 Task: Invite Team Member Softage.1@softage.net to Workspace Event Planning and Coordination. Invite Team Member Softage.2@softage.net to Workspace Event Planning and Coordination. Invite Team Member Softage.3@softage.net to Workspace Event Planning and Coordination. Invite Team Member Softage.4@softage.net to Workspace Event Planning and Coordination
Action: Mouse moved to (741, 107)
Screenshot: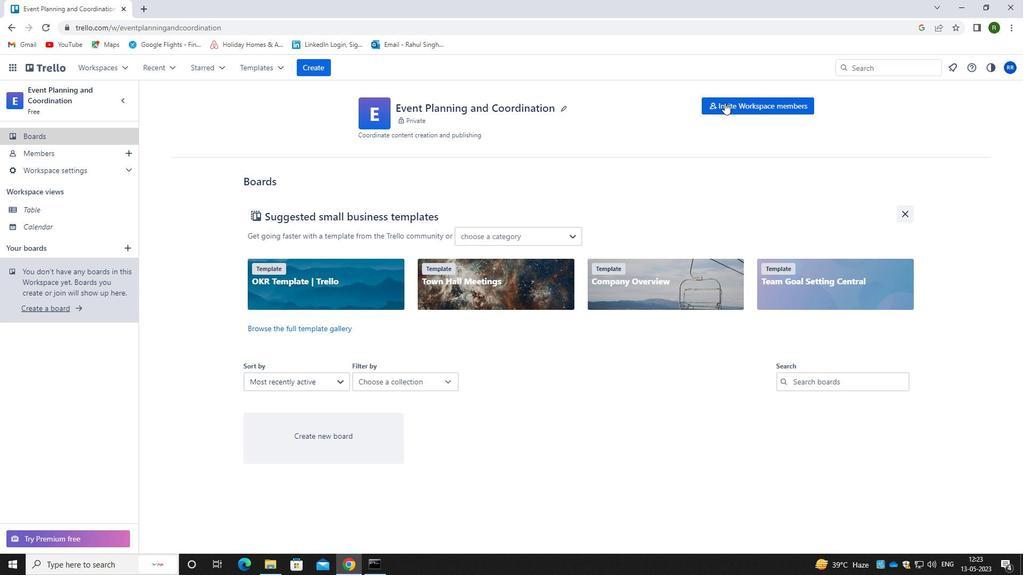 
Action: Mouse pressed left at (741, 107)
Screenshot: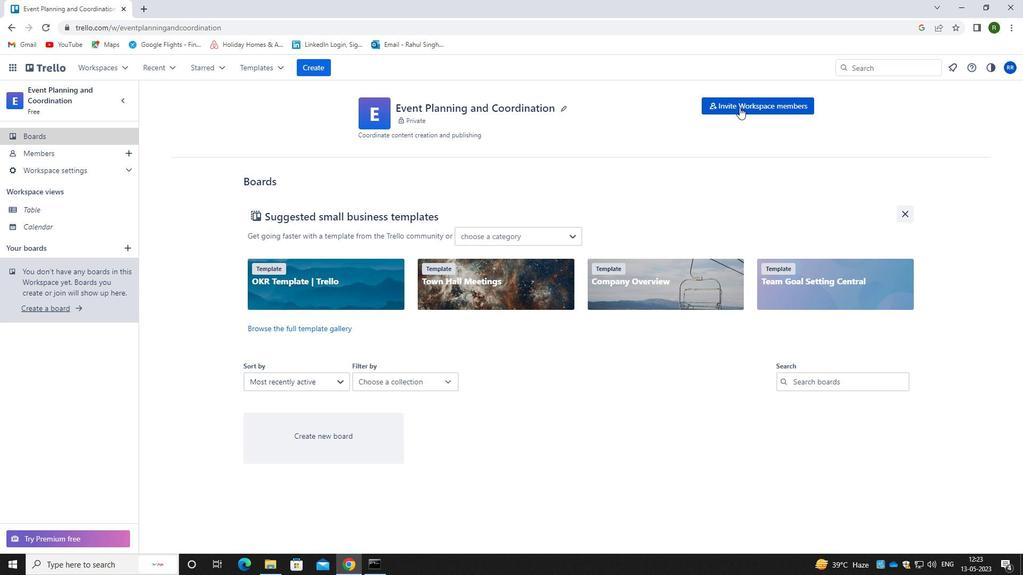 
Action: Mouse moved to (456, 290)
Screenshot: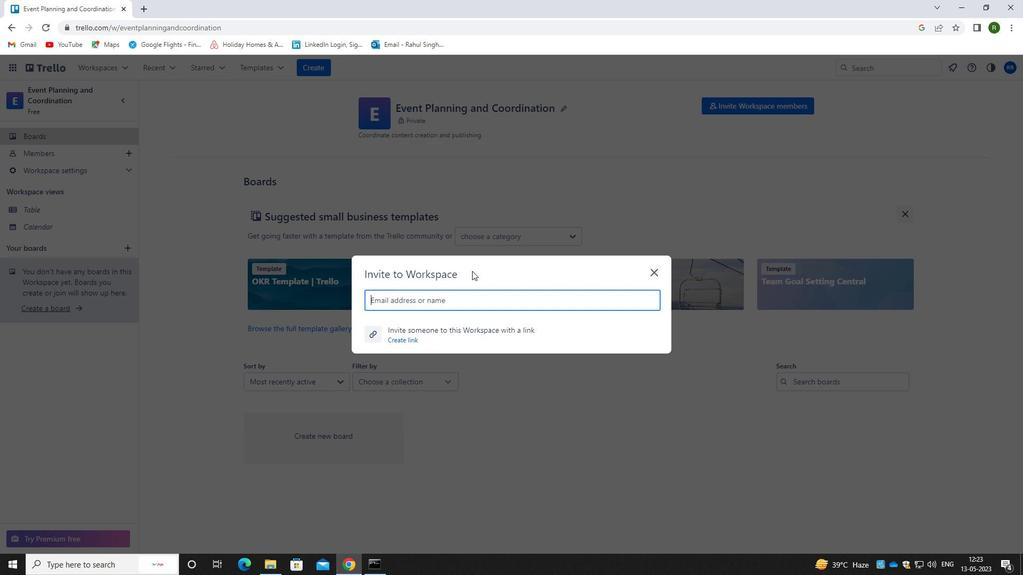 
Action: Key pressed <Key.caps_lock>s<Key.caps_lock>Oftage.1<Key.shift>@SOFTAGE.NET
Screenshot: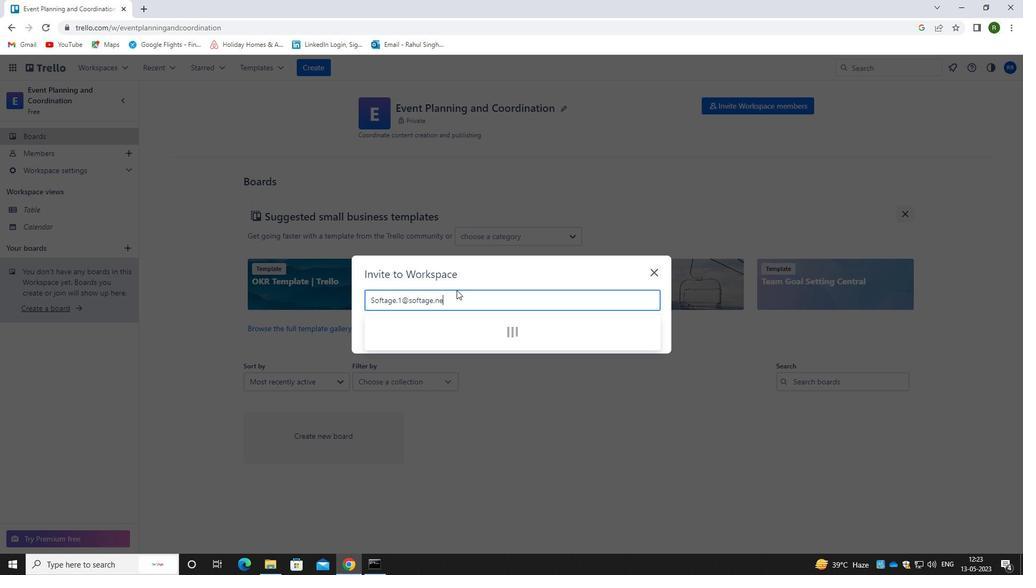 
Action: Mouse moved to (390, 326)
Screenshot: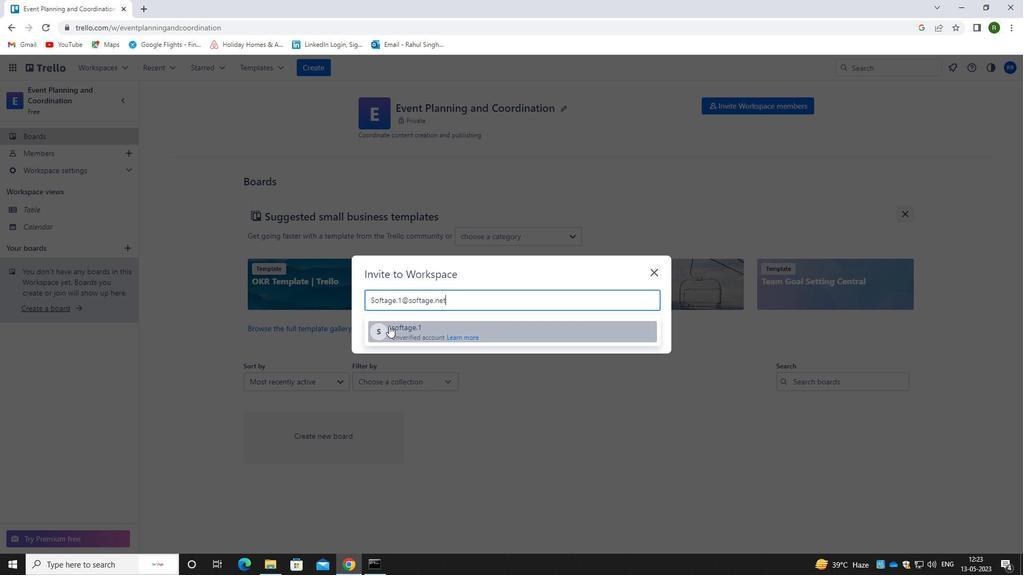 
Action: Mouse pressed left at (390, 326)
Screenshot: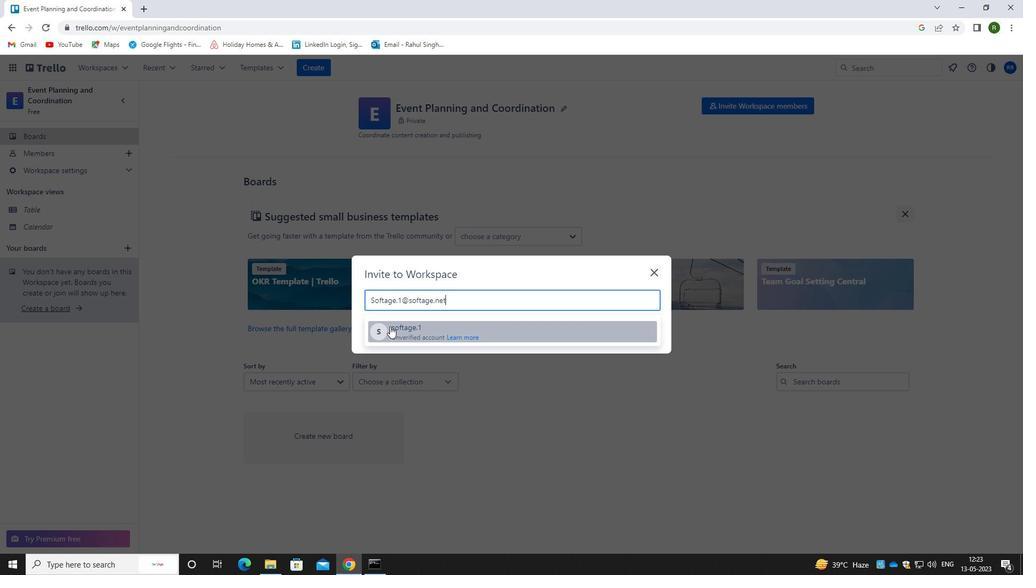 
Action: Mouse moved to (628, 281)
Screenshot: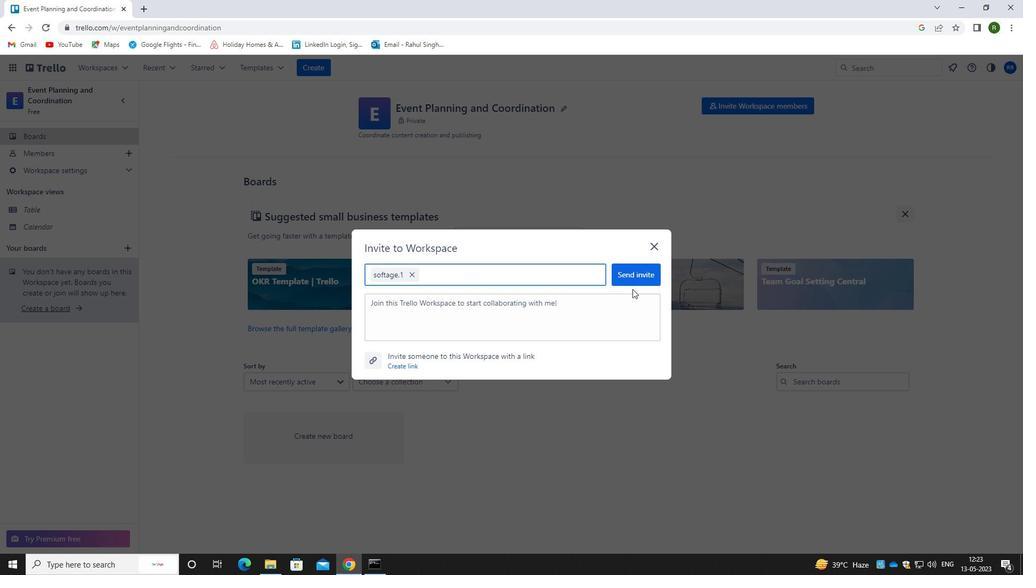 
Action: Mouse pressed left at (628, 281)
Screenshot: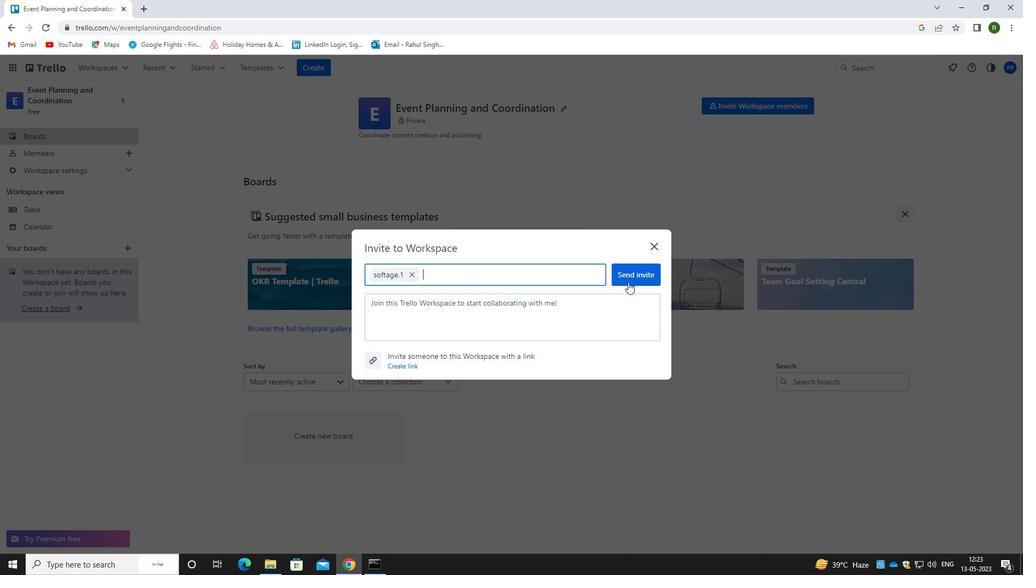 
Action: Mouse moved to (726, 108)
Screenshot: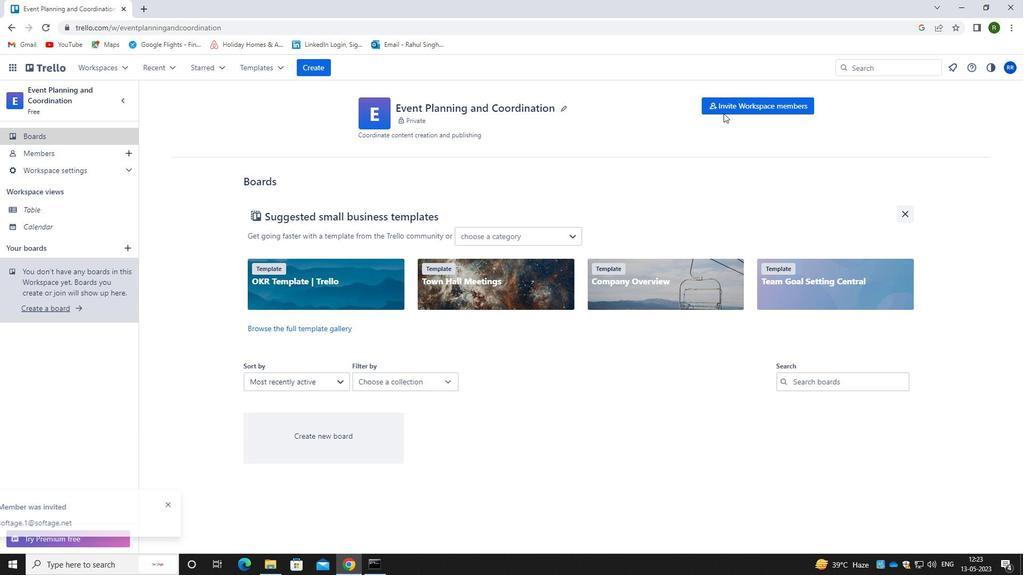 
Action: Mouse pressed left at (726, 108)
Screenshot: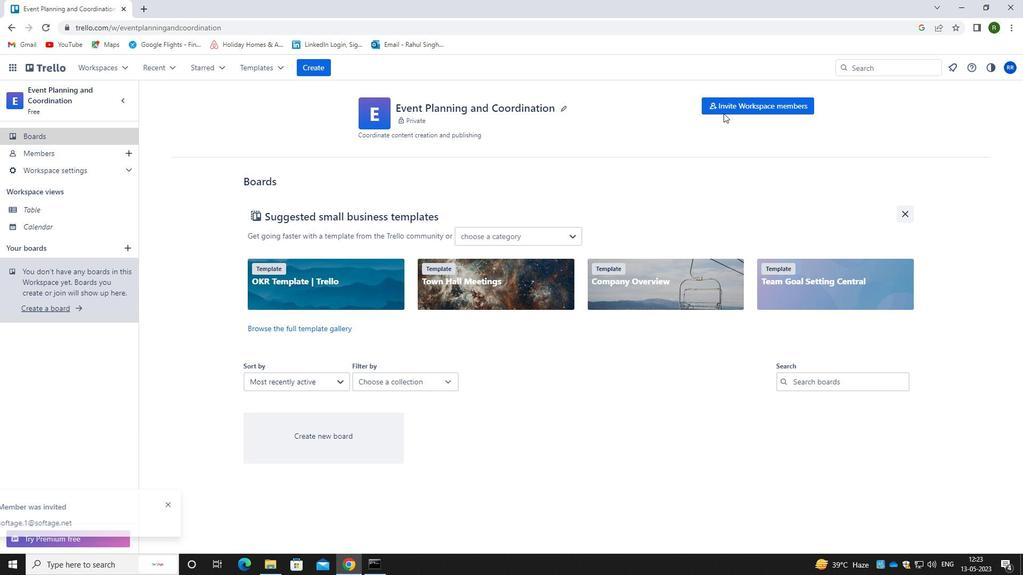
Action: Mouse moved to (516, 305)
Screenshot: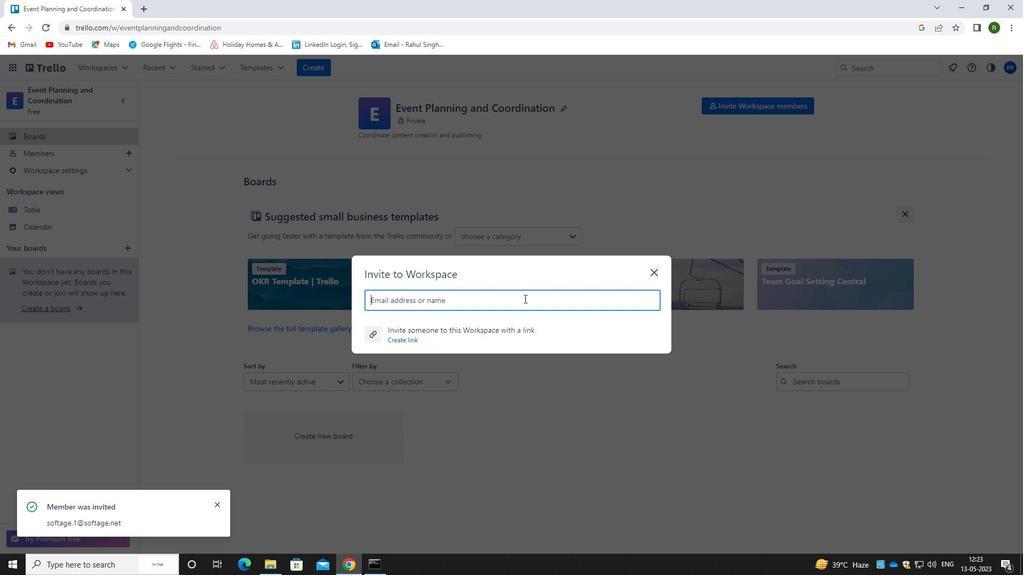 
Action: Key pressed <Key.shift>SI<Key.backspace>OFTAGE.2<Key.shift>@SOFTAGE.NET
Screenshot: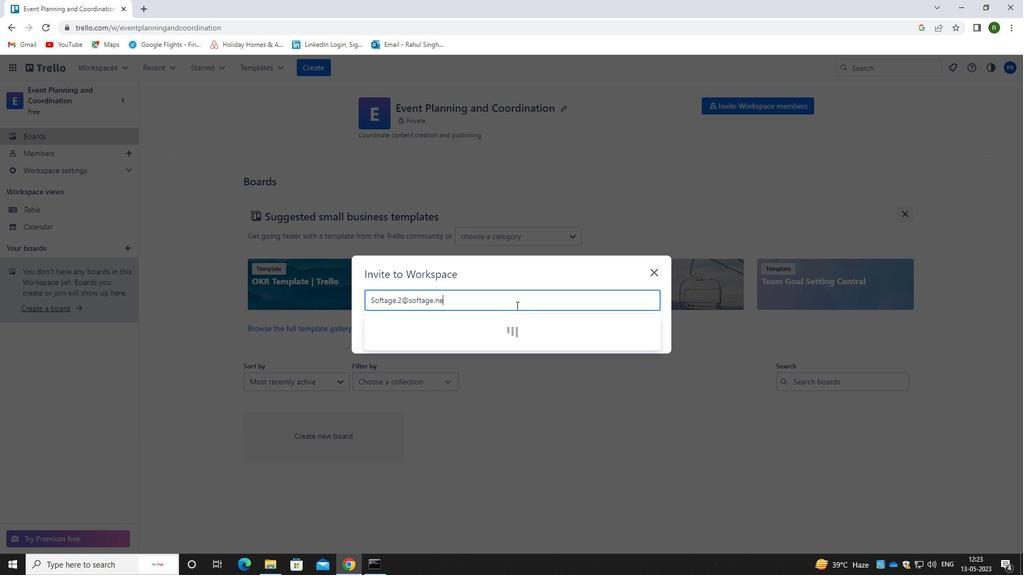 
Action: Mouse moved to (406, 330)
Screenshot: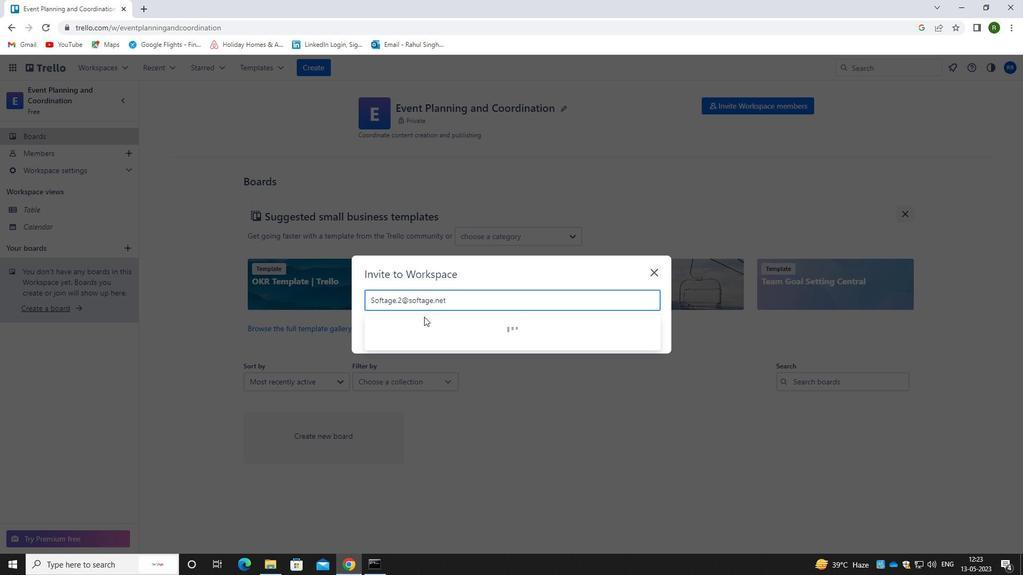 
Action: Mouse pressed left at (406, 330)
Screenshot: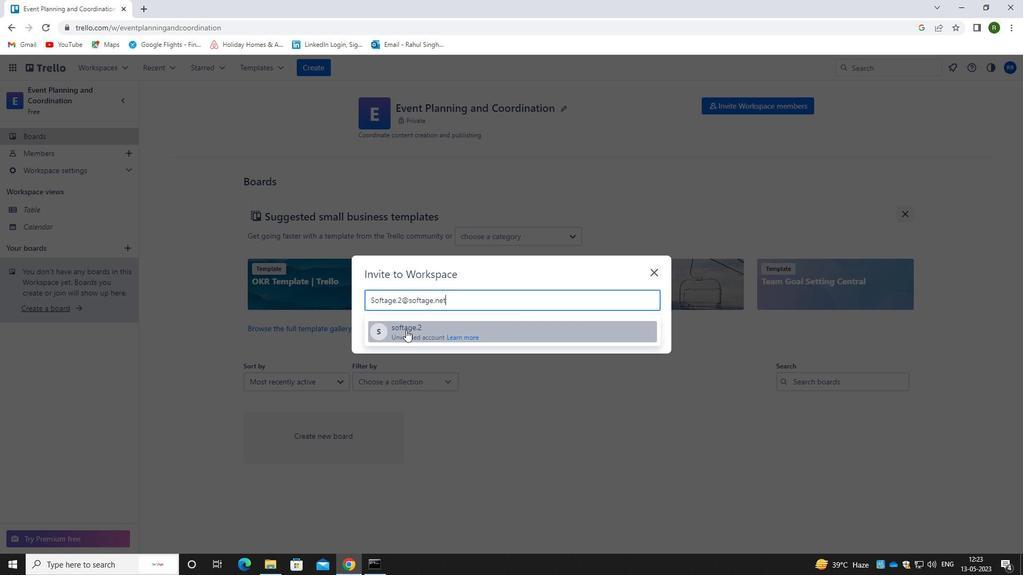 
Action: Mouse moved to (636, 275)
Screenshot: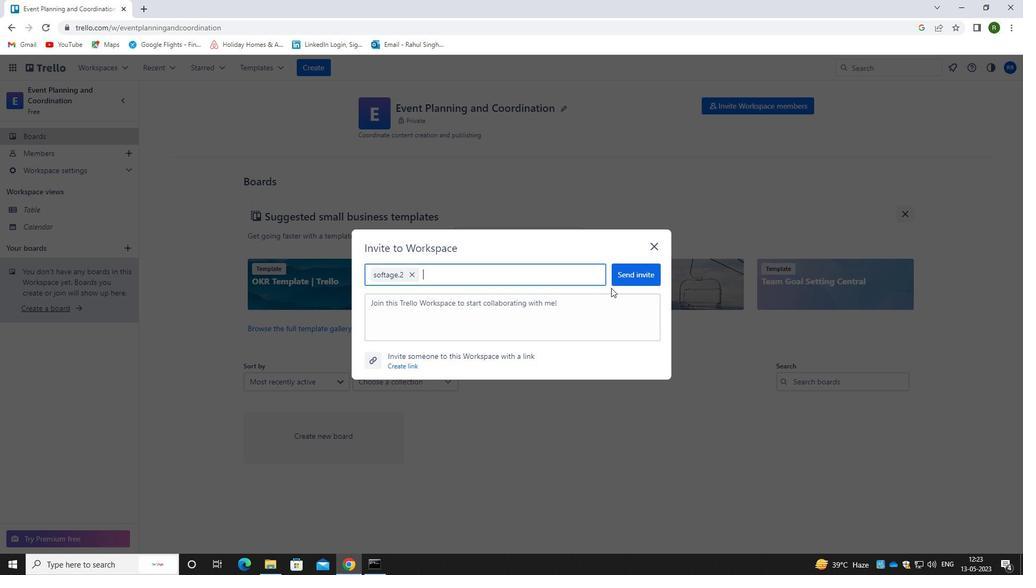 
Action: Mouse pressed left at (636, 275)
Screenshot: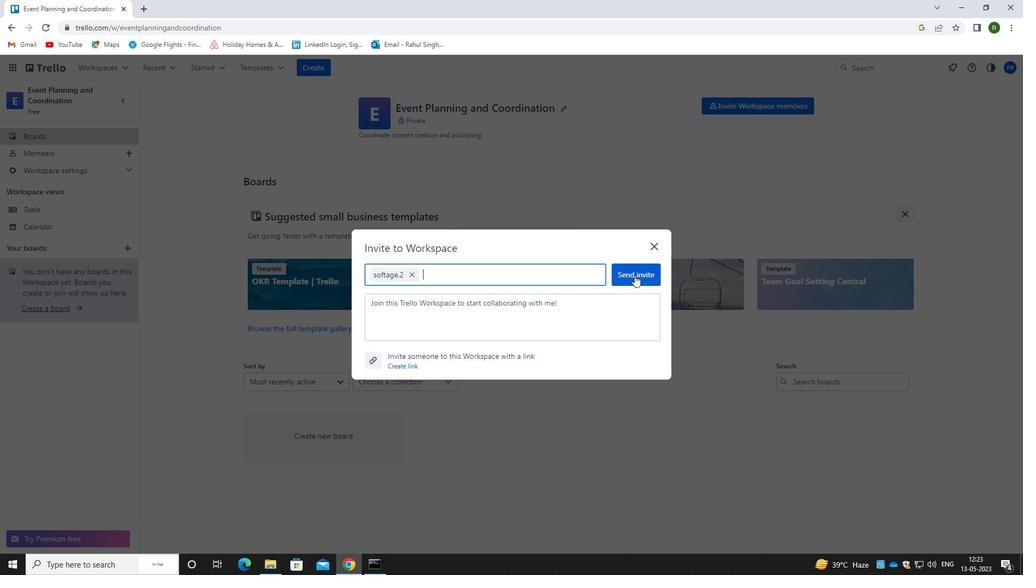 
Action: Mouse moved to (746, 106)
Screenshot: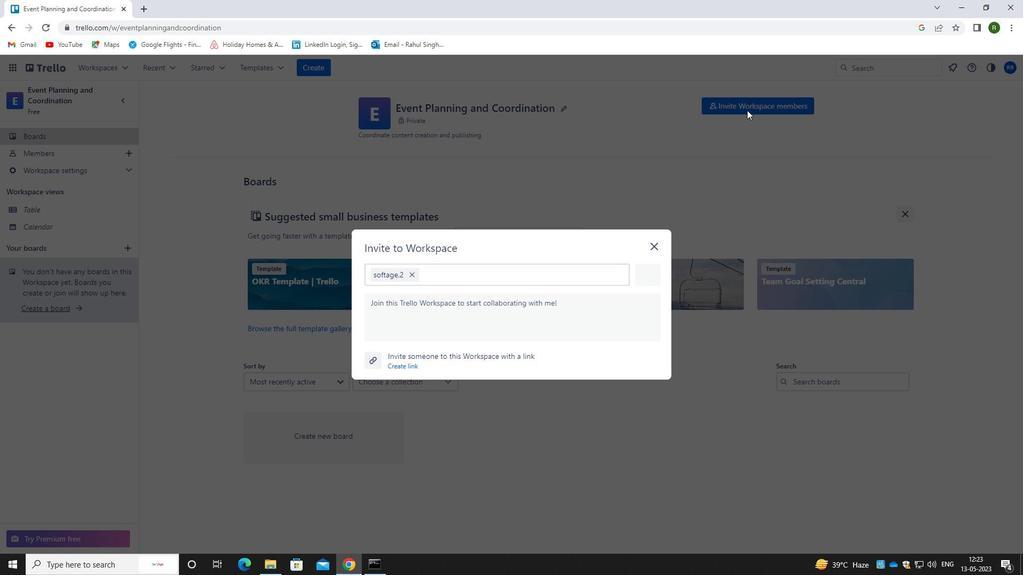 
Action: Mouse pressed left at (746, 106)
Screenshot: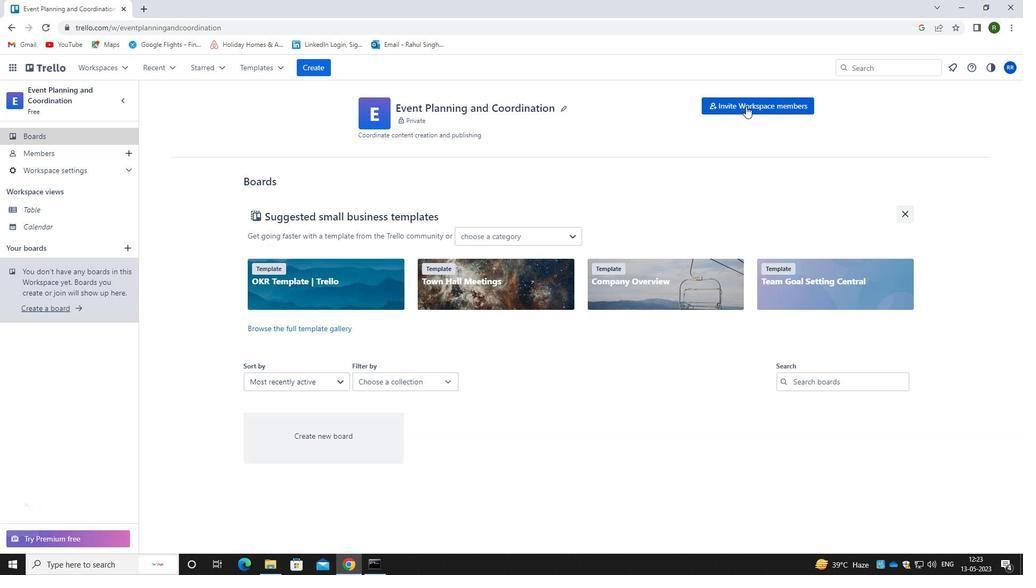 
Action: Mouse moved to (494, 306)
Screenshot: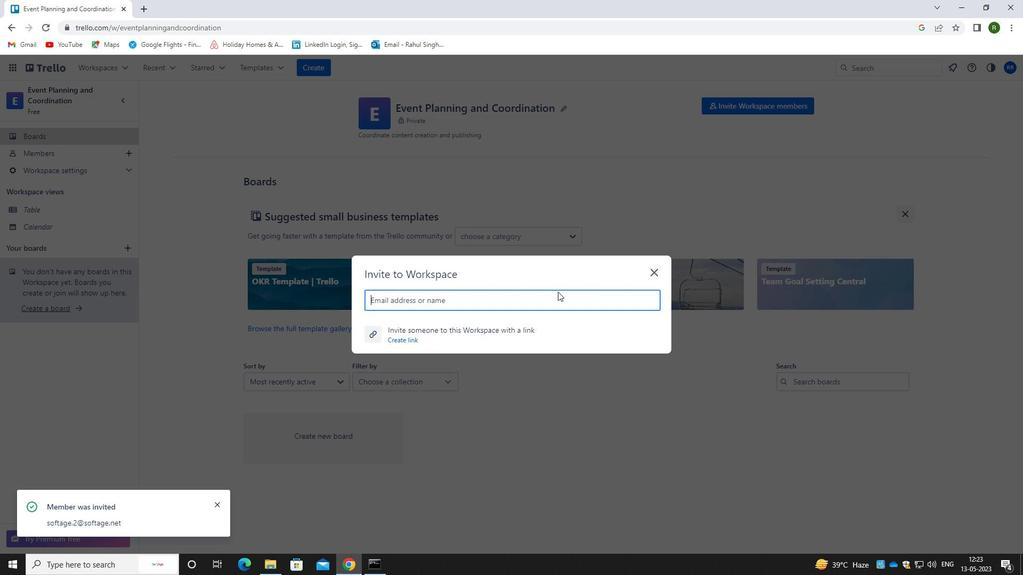 
Action: Key pressed <Key.shift>SOFTAGE.3<Key.shift>@SOFTAGE.NET
Screenshot: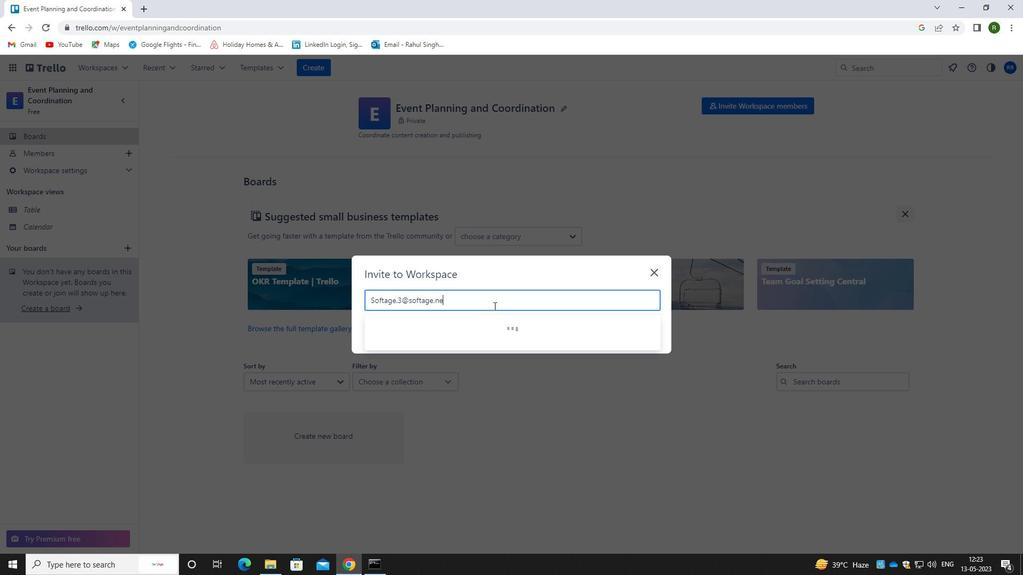 
Action: Mouse moved to (441, 325)
Screenshot: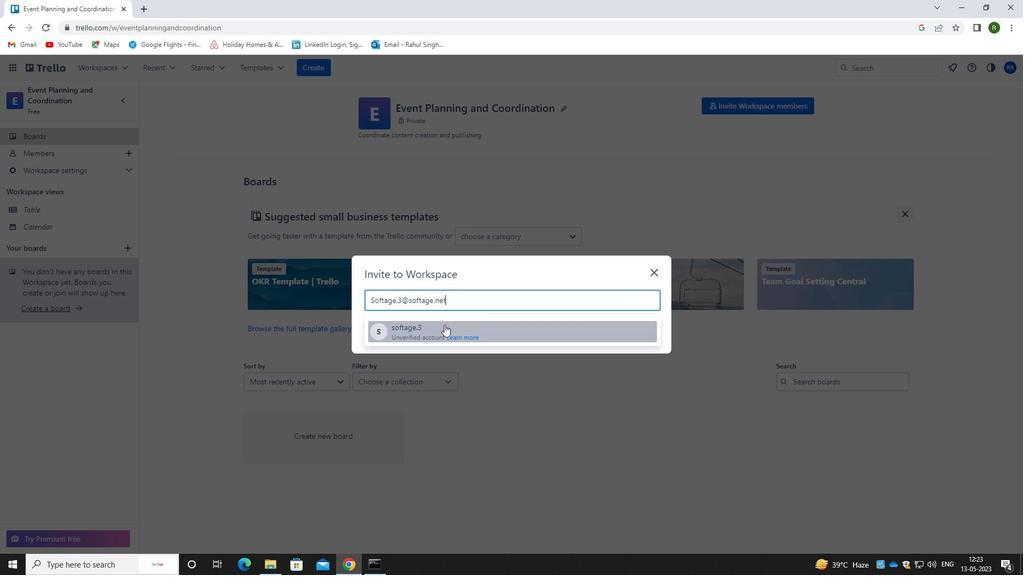 
Action: Mouse pressed left at (441, 325)
Screenshot: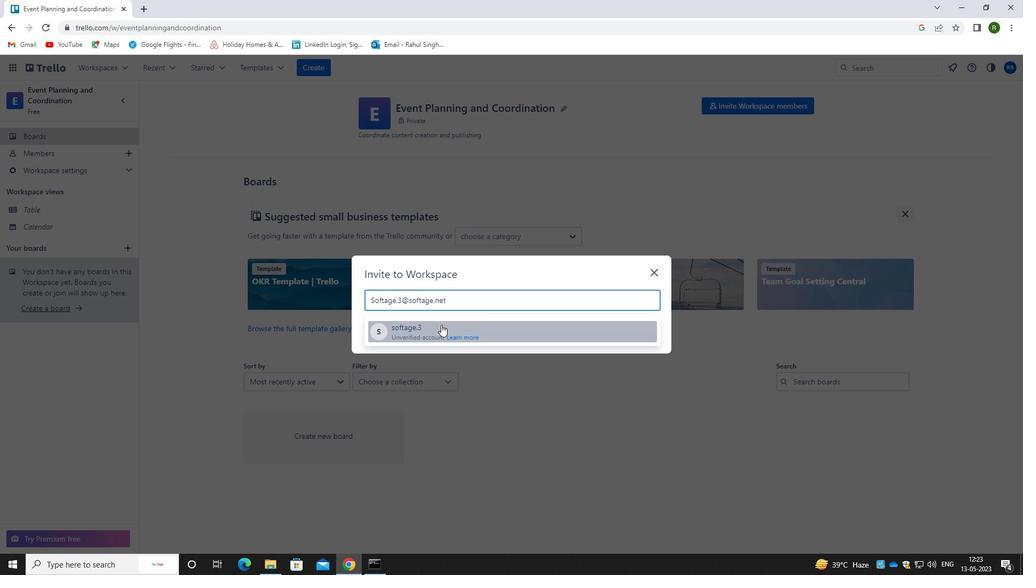 
Action: Mouse moved to (625, 278)
Screenshot: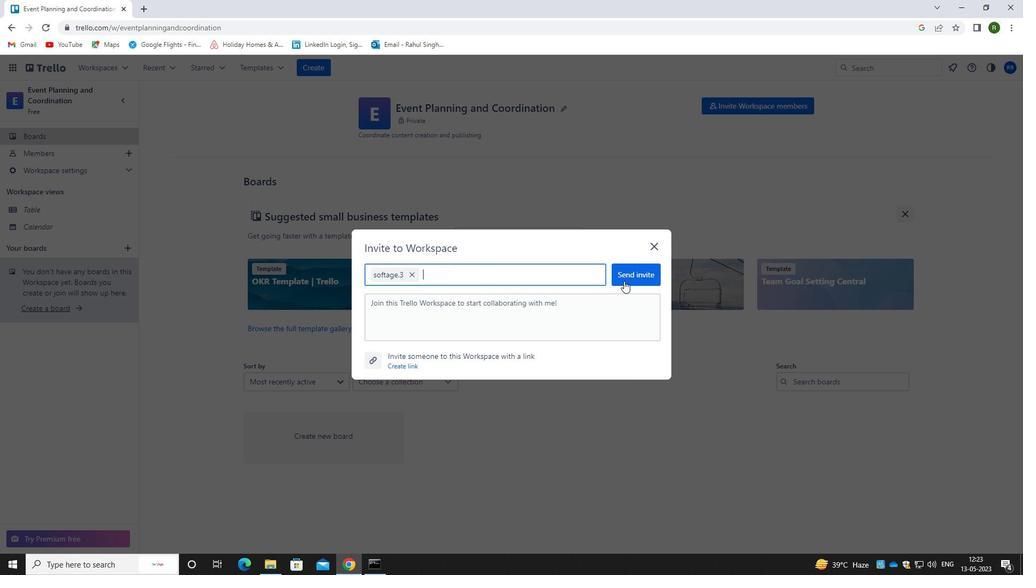 
Action: Mouse pressed left at (625, 278)
Screenshot: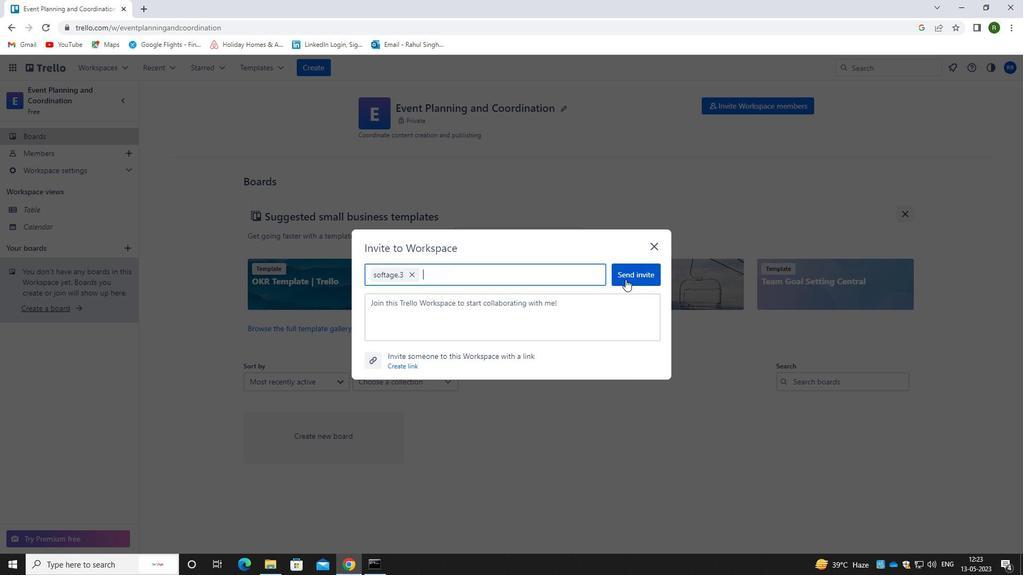 
Action: Mouse moved to (720, 107)
Screenshot: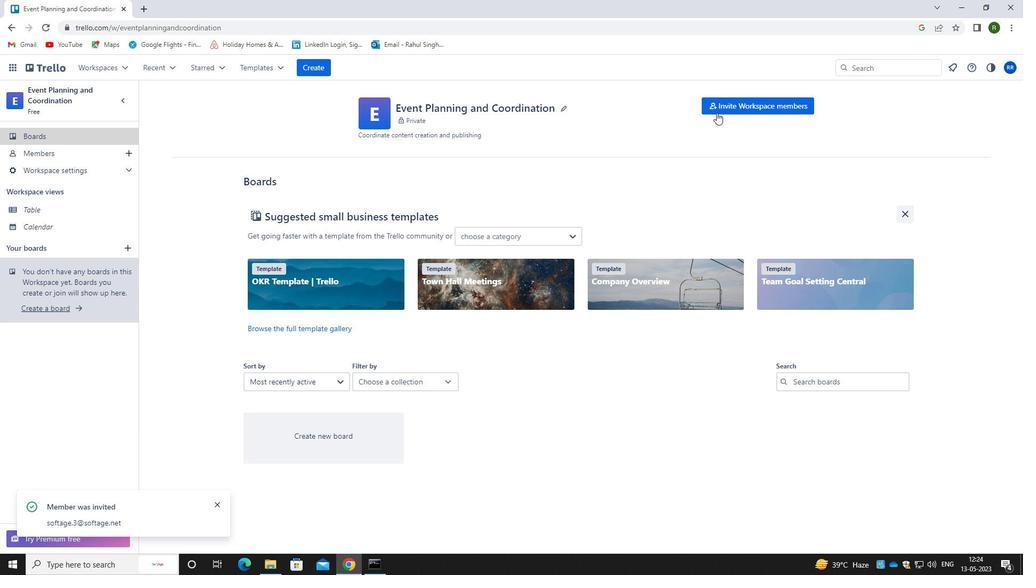 
Action: Mouse pressed left at (720, 107)
Screenshot: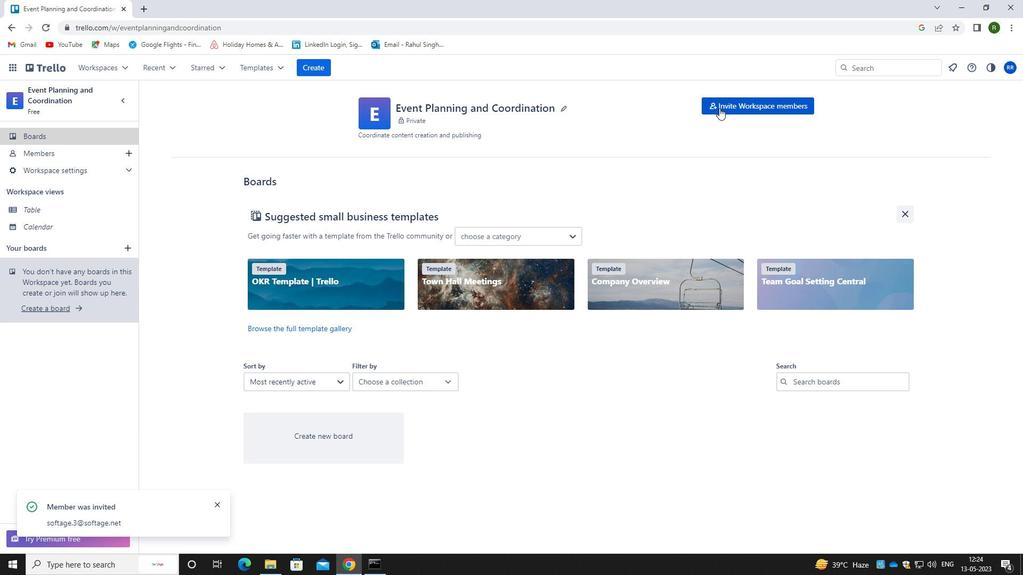 
Action: Mouse moved to (504, 298)
Screenshot: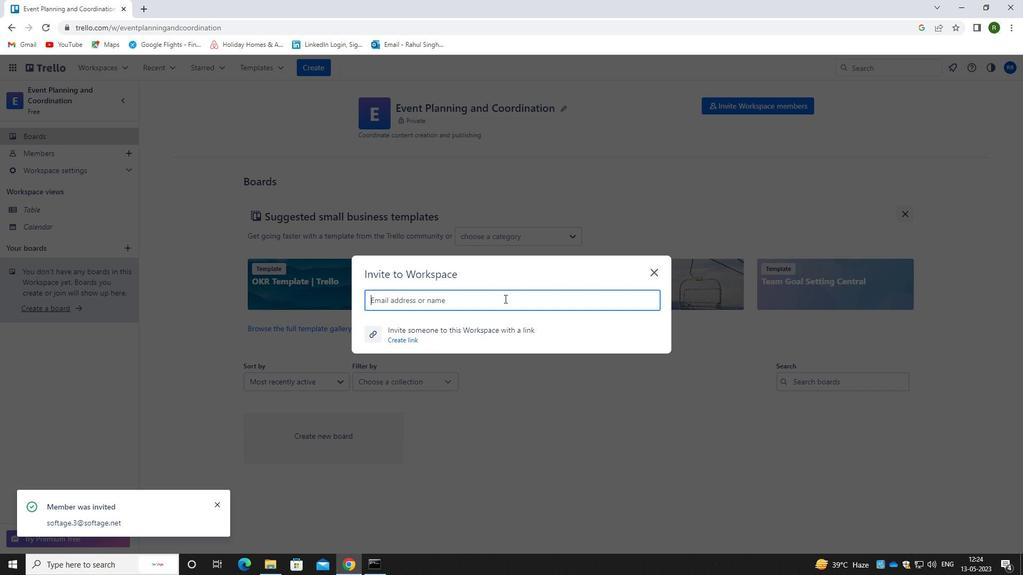 
Action: Key pressed <Key.shift>SOFTAGE,<Key.backspace>.4<Key.shift>@SP<Key.backspace>OFTAGE.NET
Screenshot: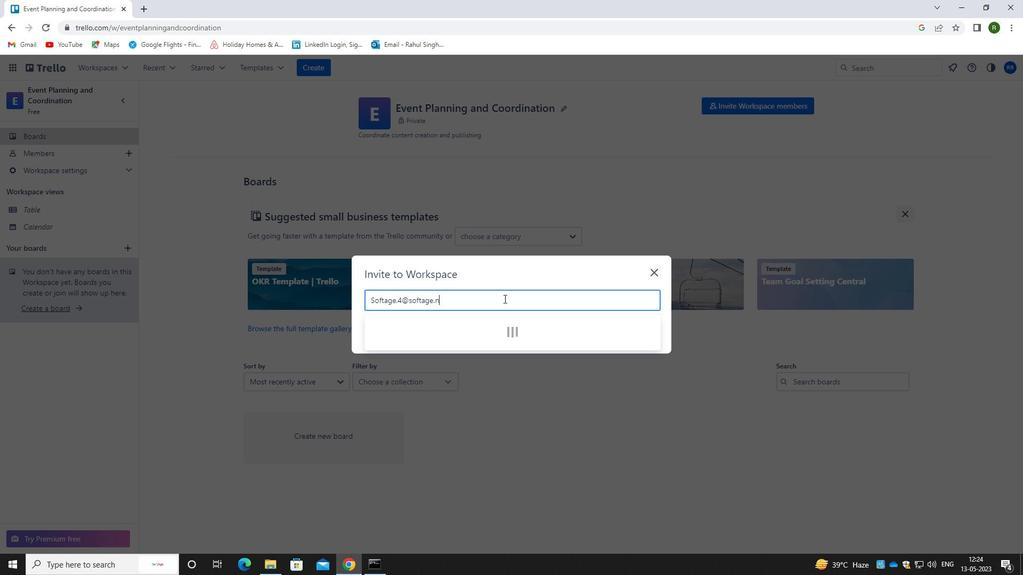 
Action: Mouse moved to (406, 332)
Screenshot: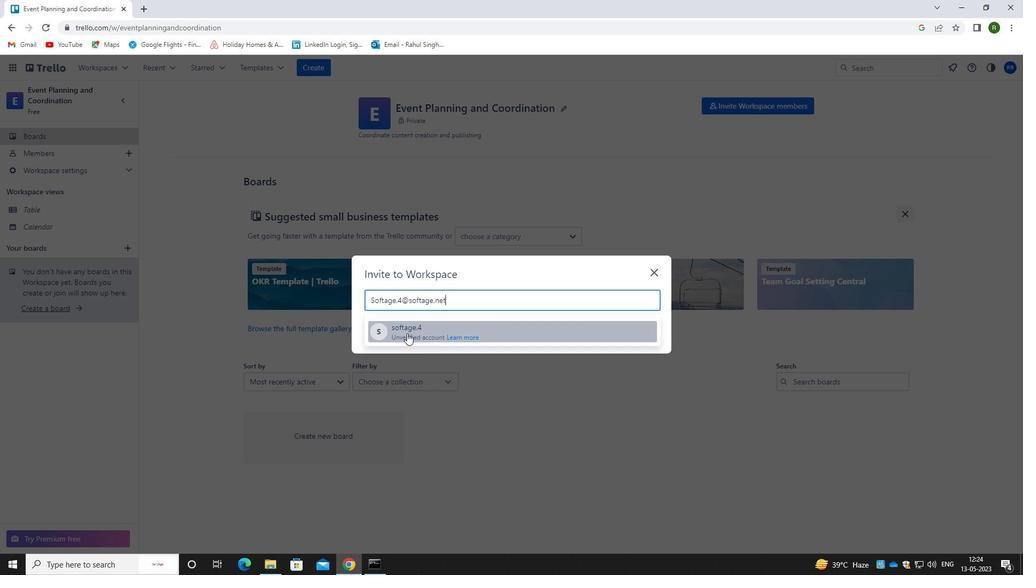 
Action: Mouse pressed left at (406, 332)
Screenshot: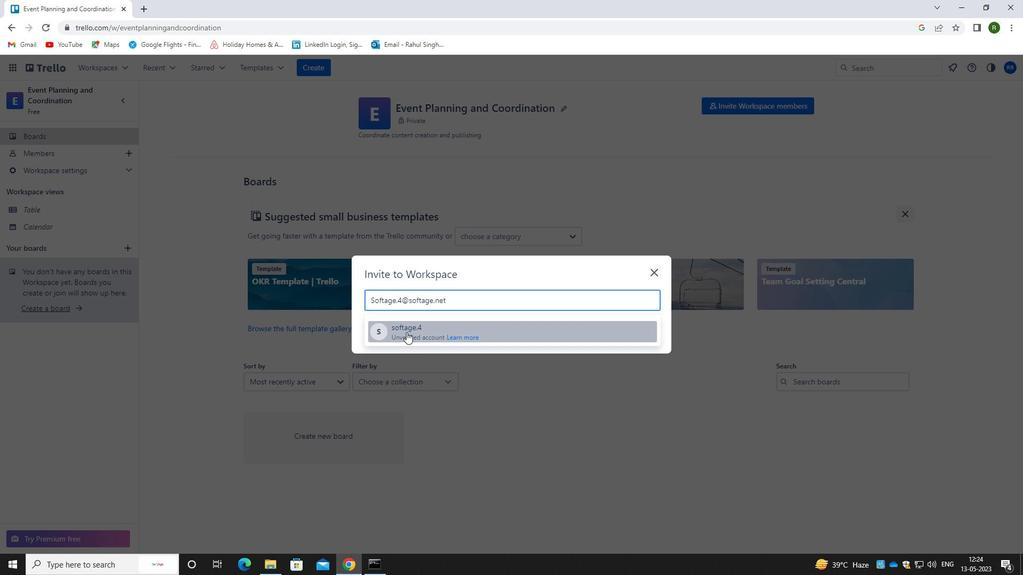 
Action: Mouse moved to (645, 271)
Screenshot: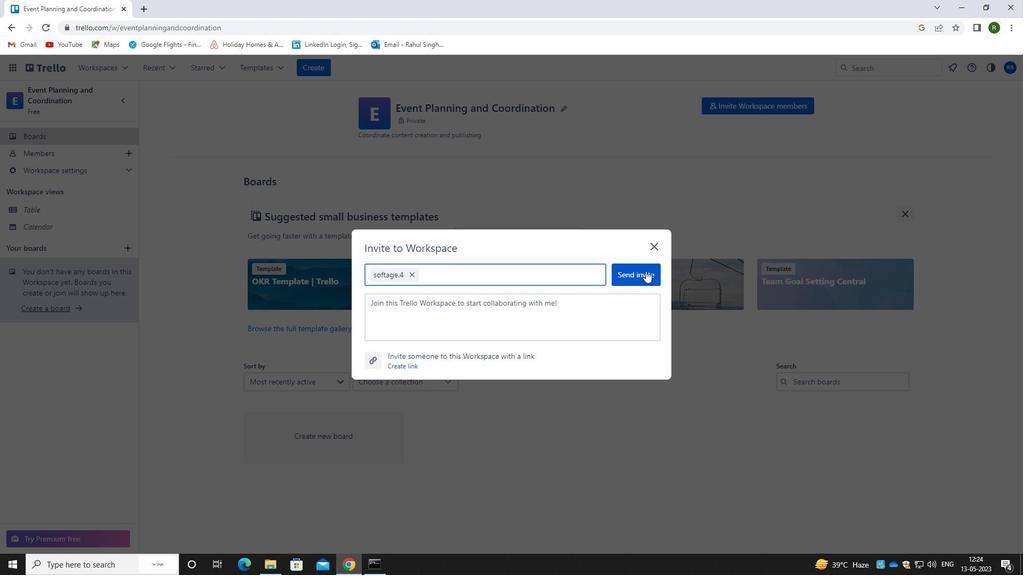 
Action: Mouse pressed left at (645, 271)
Screenshot: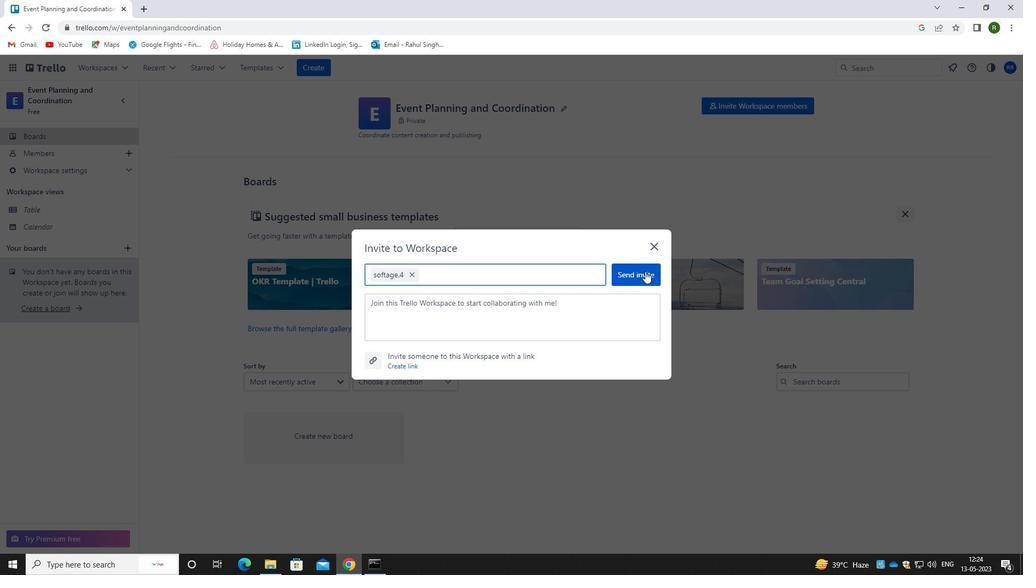 
Action: Mouse moved to (480, 382)
Screenshot: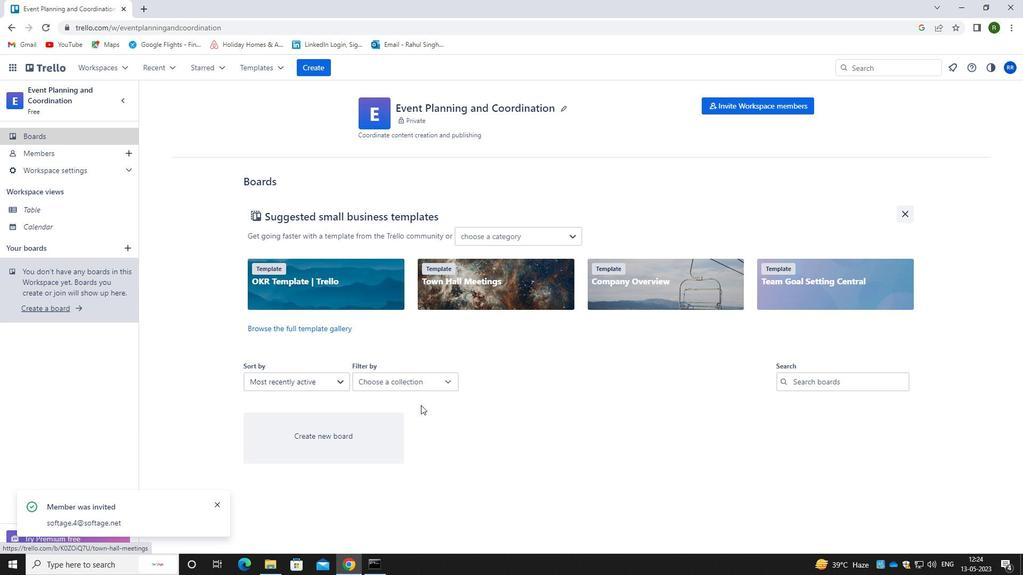 
Action: Mouse pressed left at (480, 382)
Screenshot: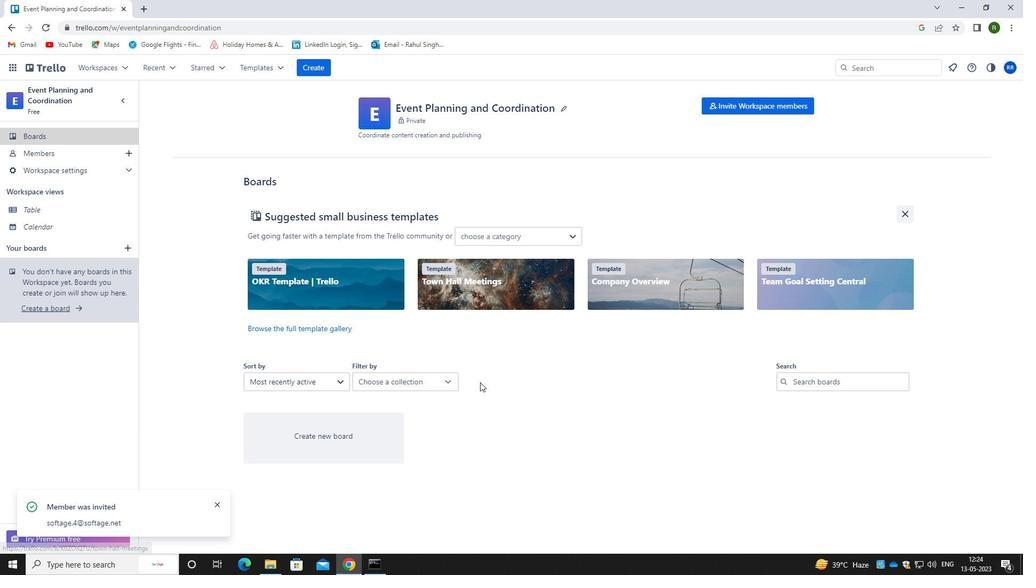 
Action: Mouse moved to (481, 382)
Screenshot: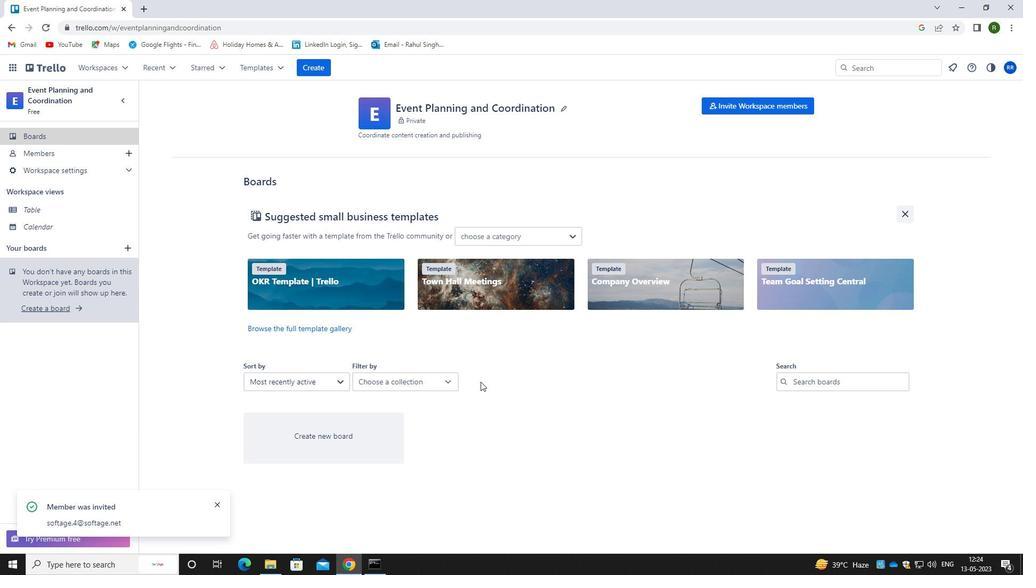 
